 Task: Publish the service page.
Action: Mouse moved to (860, 112)
Screenshot: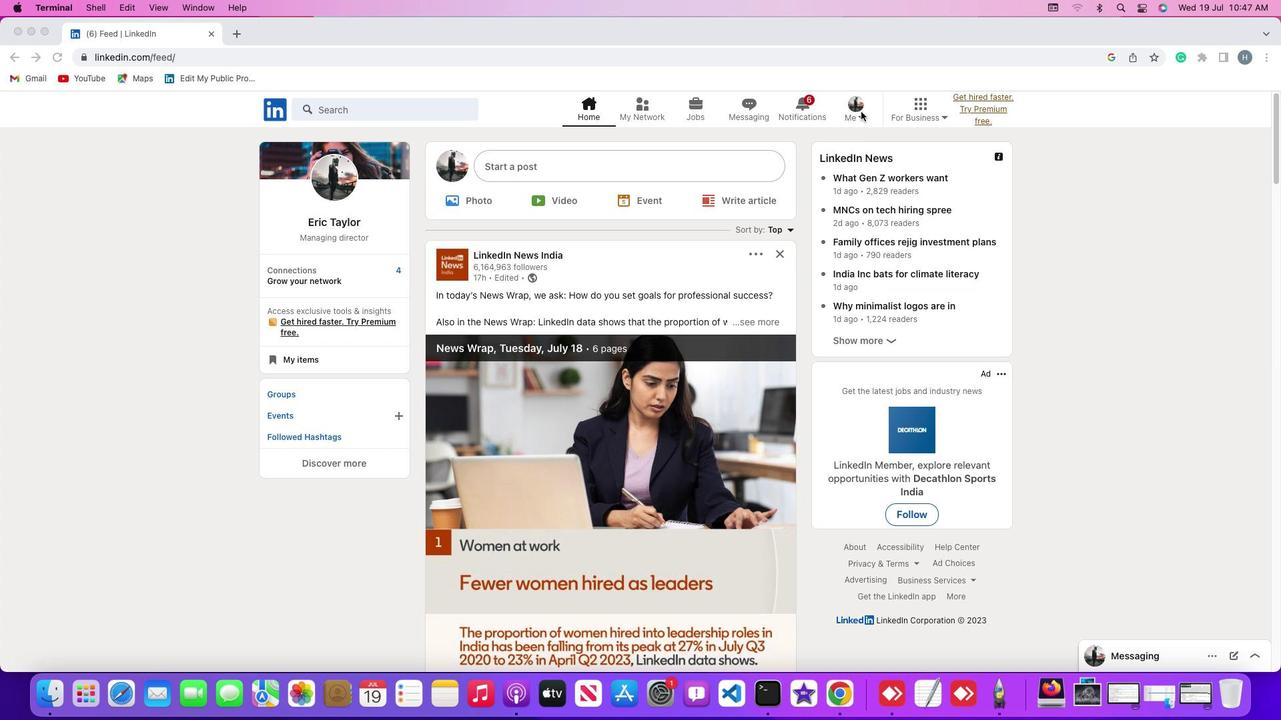 
Action: Mouse pressed left at (860, 112)
Screenshot: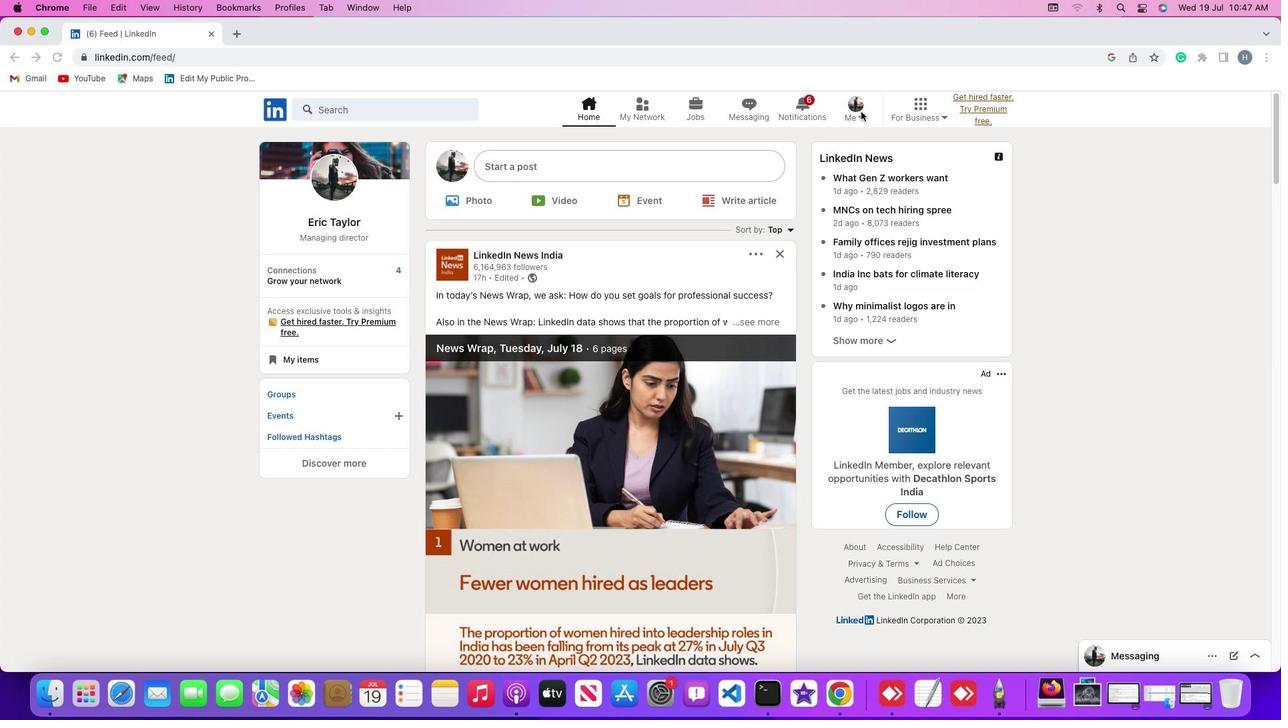 
Action: Mouse moved to (860, 115)
Screenshot: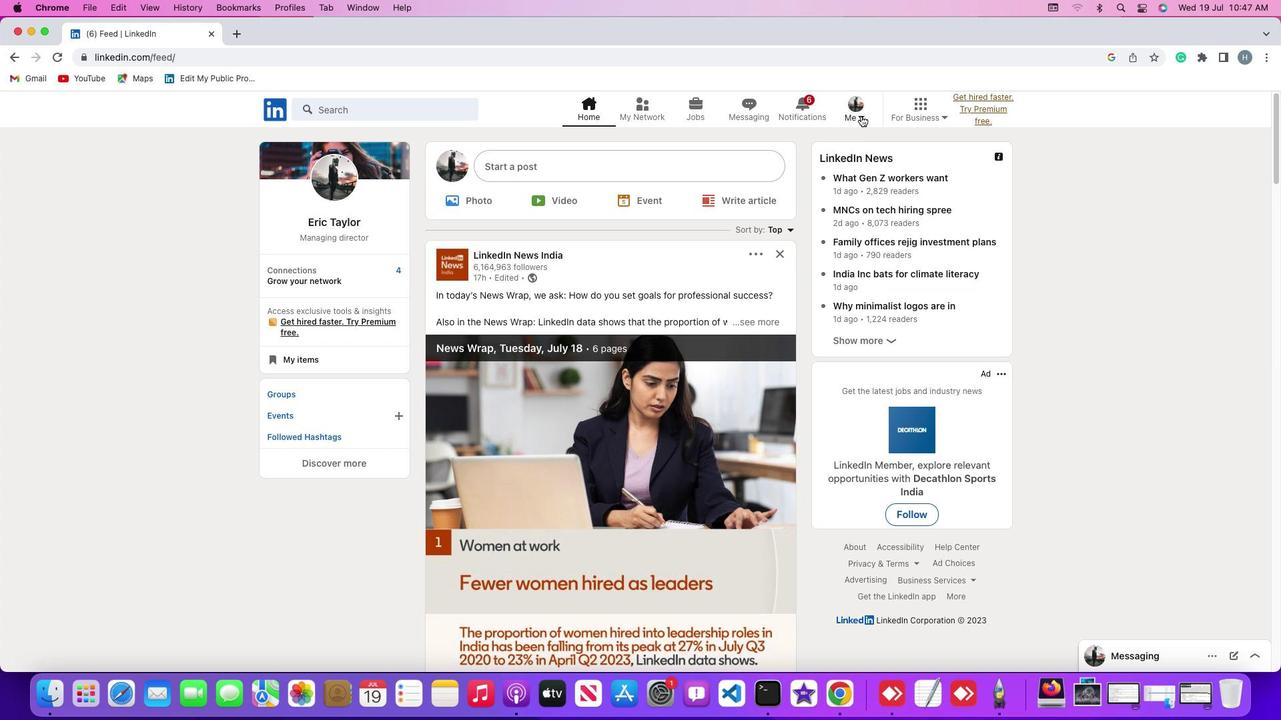 
Action: Mouse pressed left at (860, 115)
Screenshot: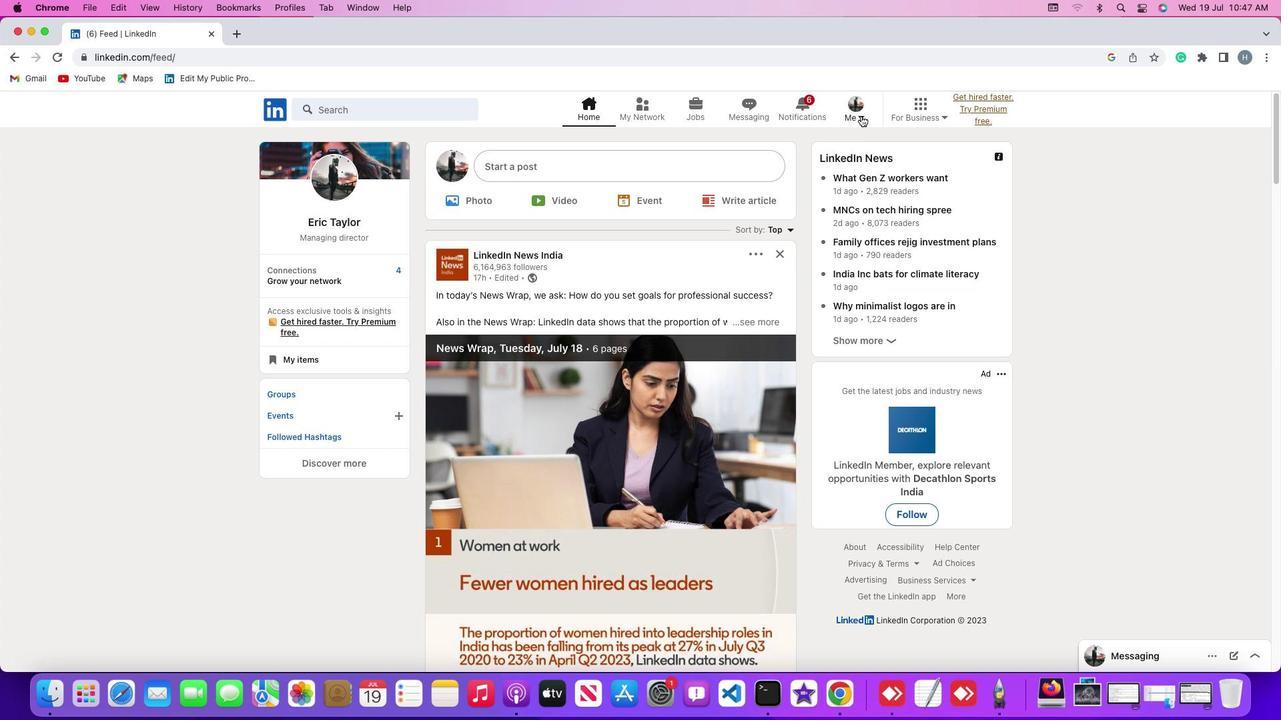 
Action: Mouse moved to (846, 184)
Screenshot: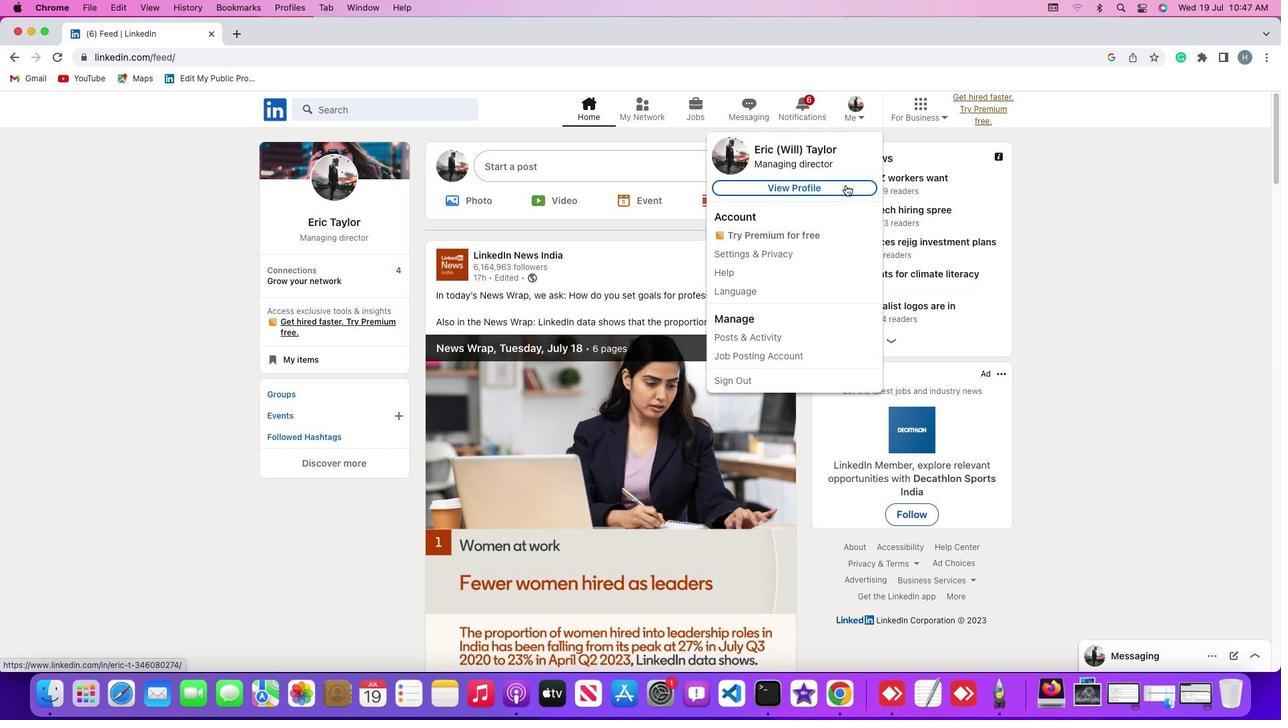 
Action: Mouse pressed left at (846, 184)
Screenshot: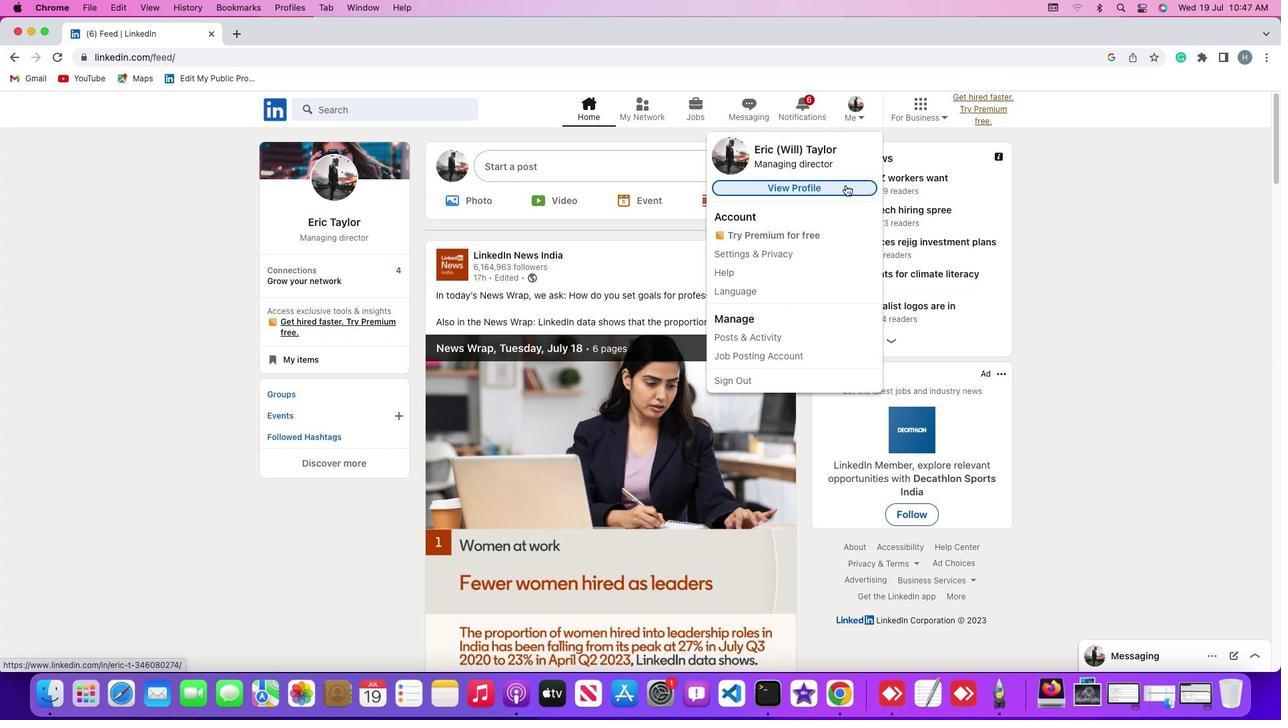 
Action: Mouse moved to (323, 397)
Screenshot: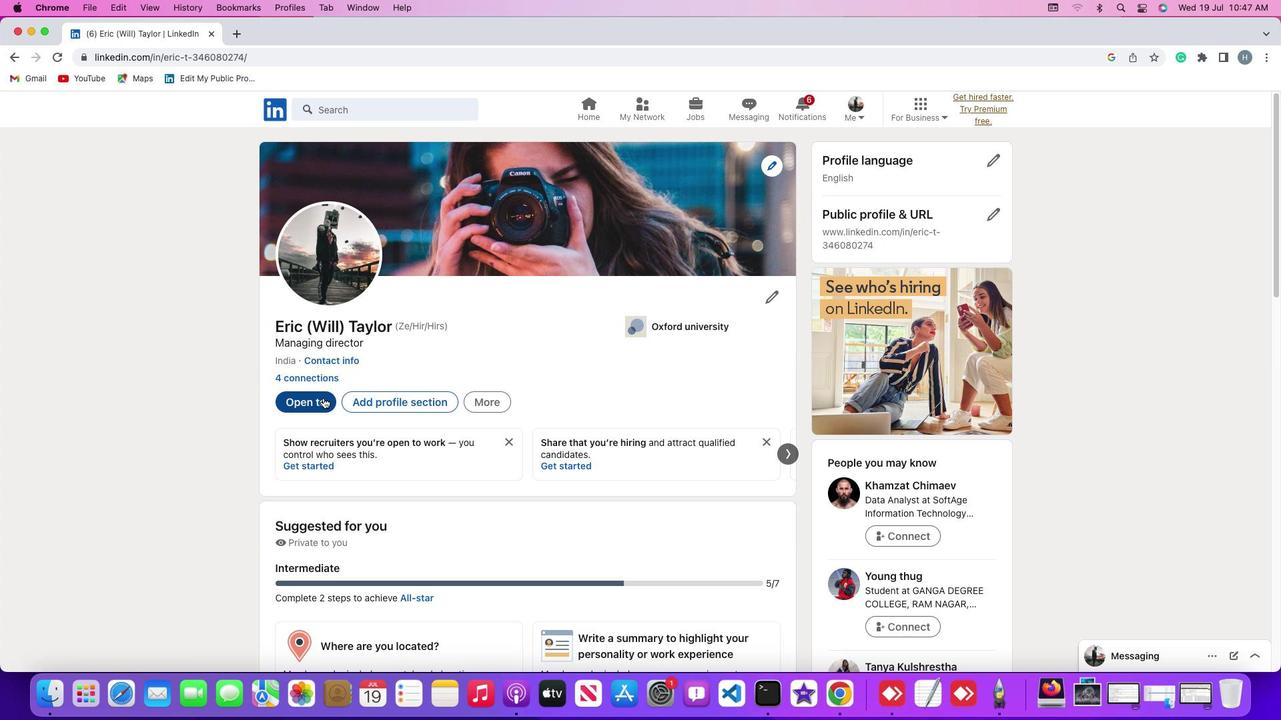 
Action: Mouse pressed left at (323, 397)
Screenshot: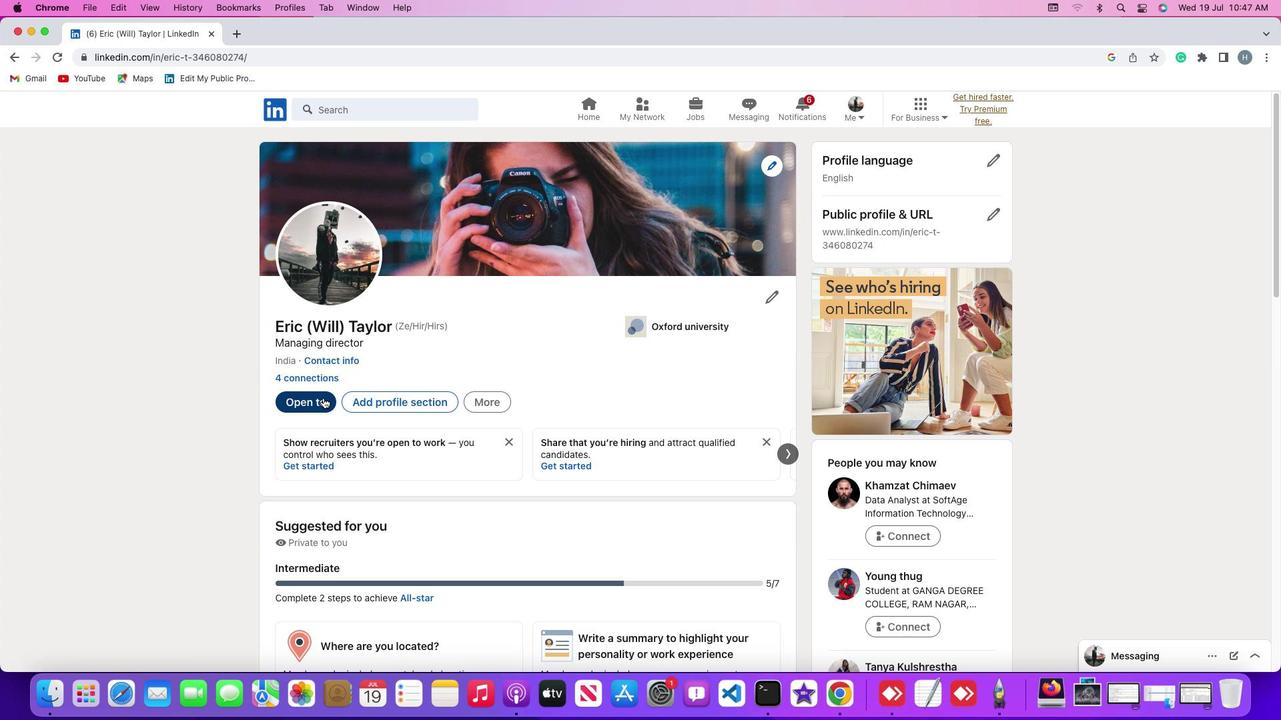 
Action: Mouse moved to (336, 535)
Screenshot: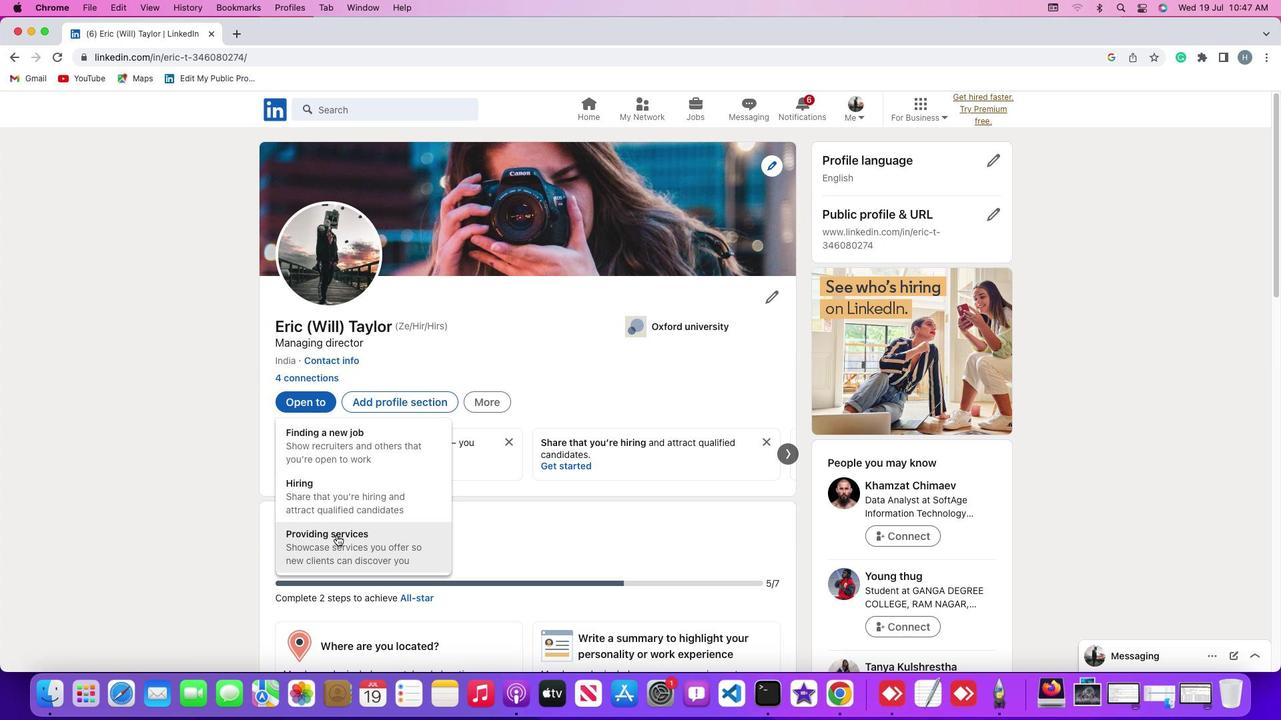
Action: Mouse pressed left at (336, 535)
Screenshot: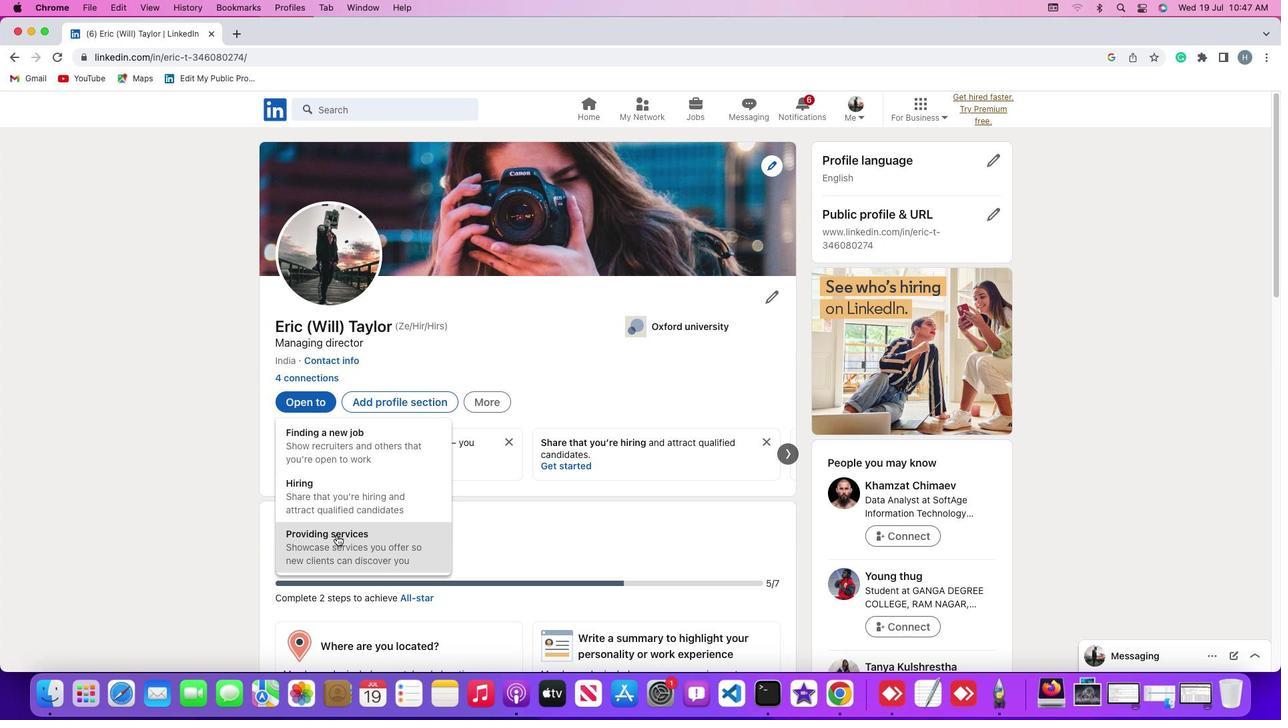 
Action: Mouse moved to (848, 316)
Screenshot: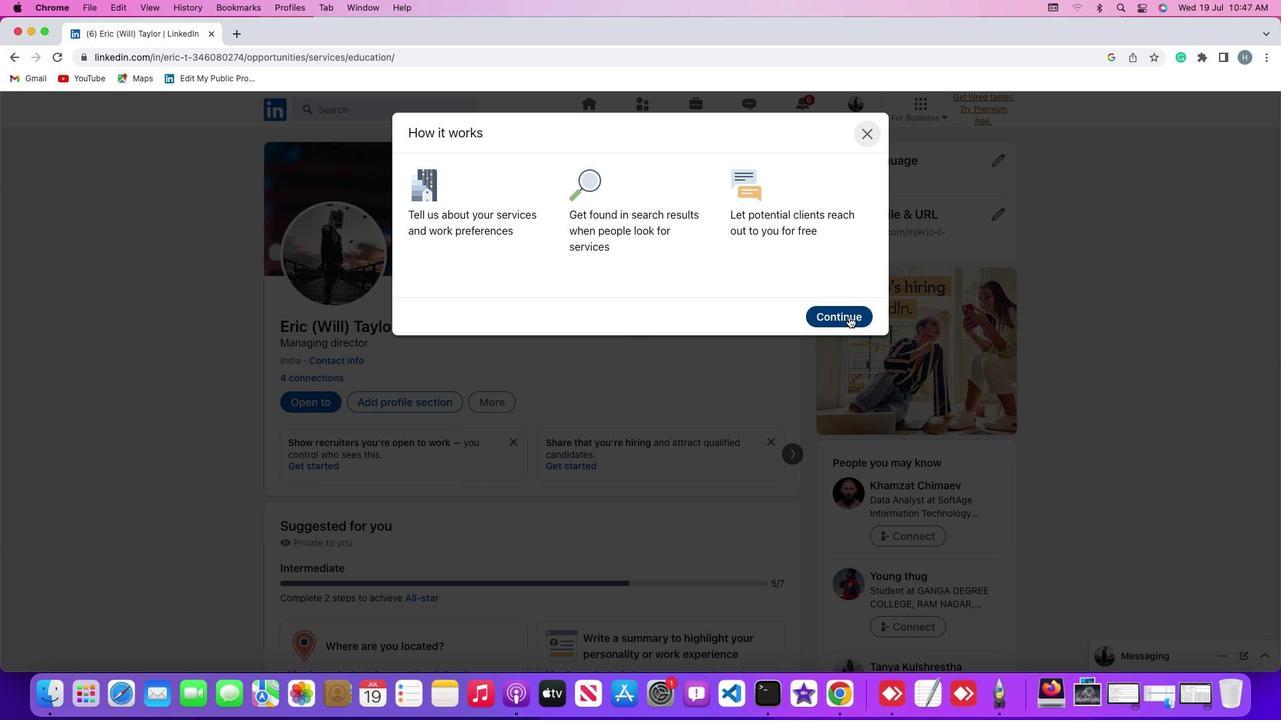 
Action: Mouse pressed left at (848, 316)
Screenshot: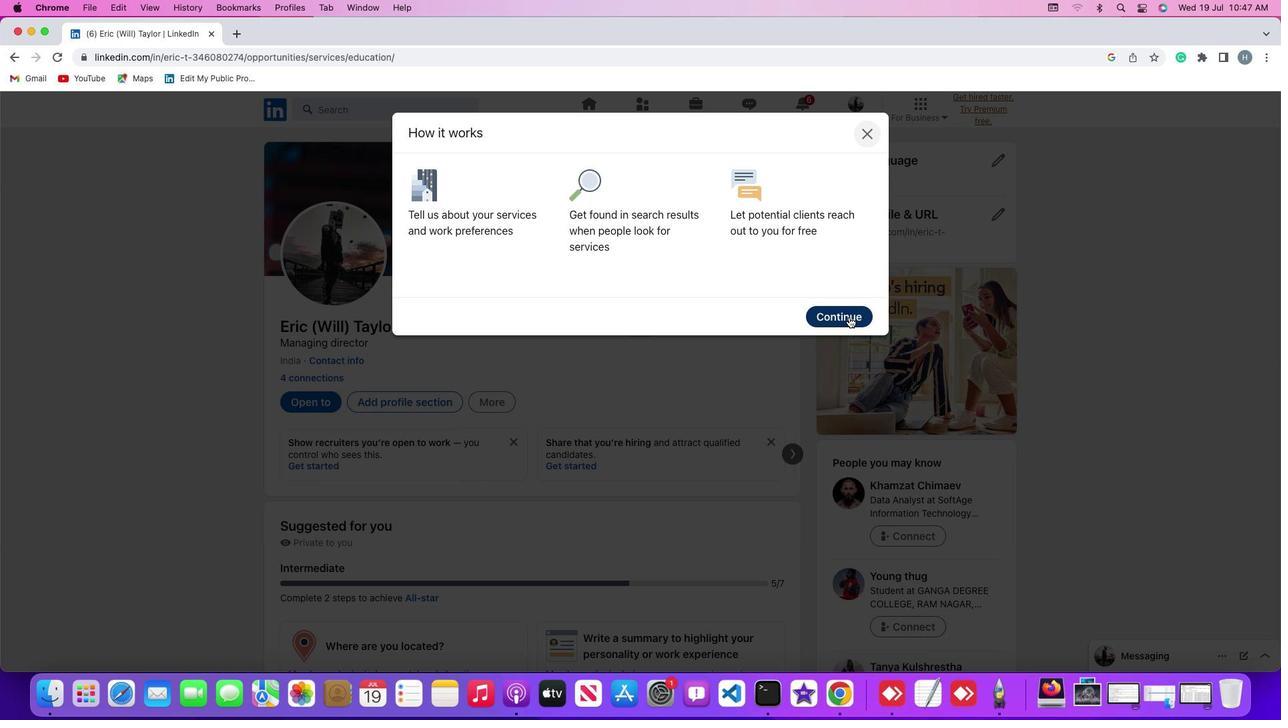
Action: Mouse moved to (845, 314)
Screenshot: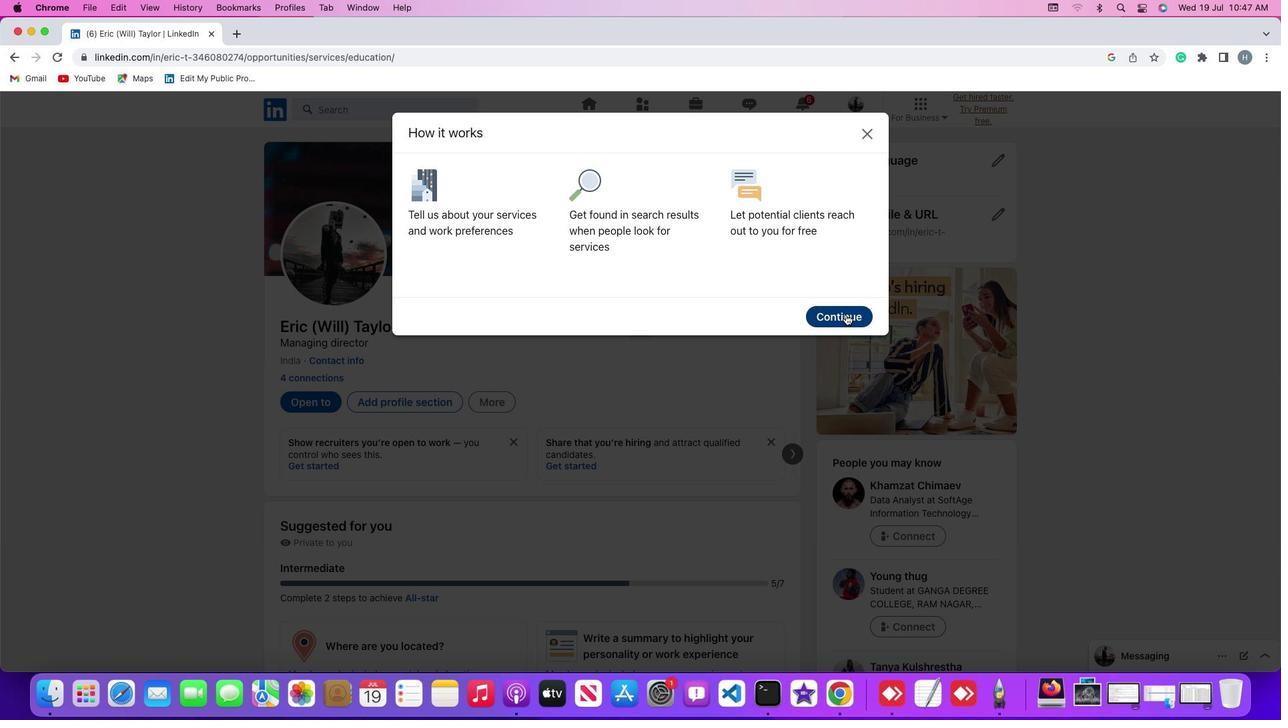 
Action: Mouse pressed left at (845, 314)
Screenshot: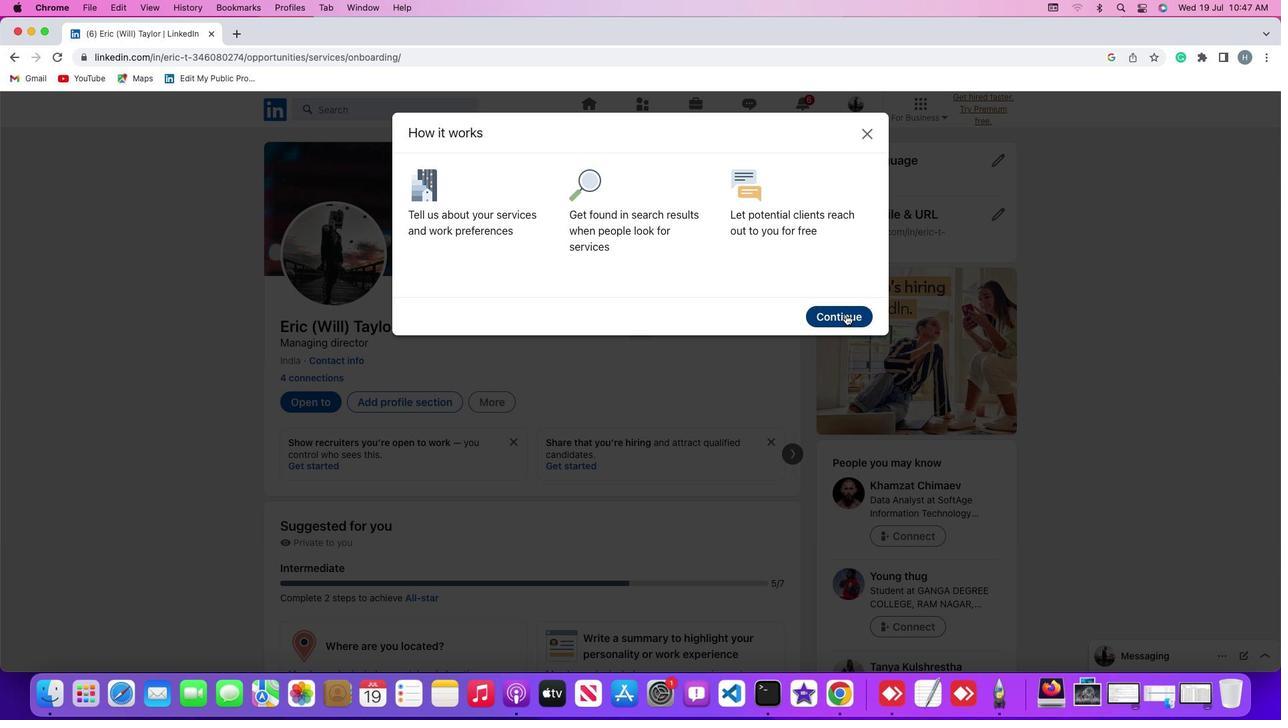 
Action: Mouse moved to (678, 439)
Screenshot: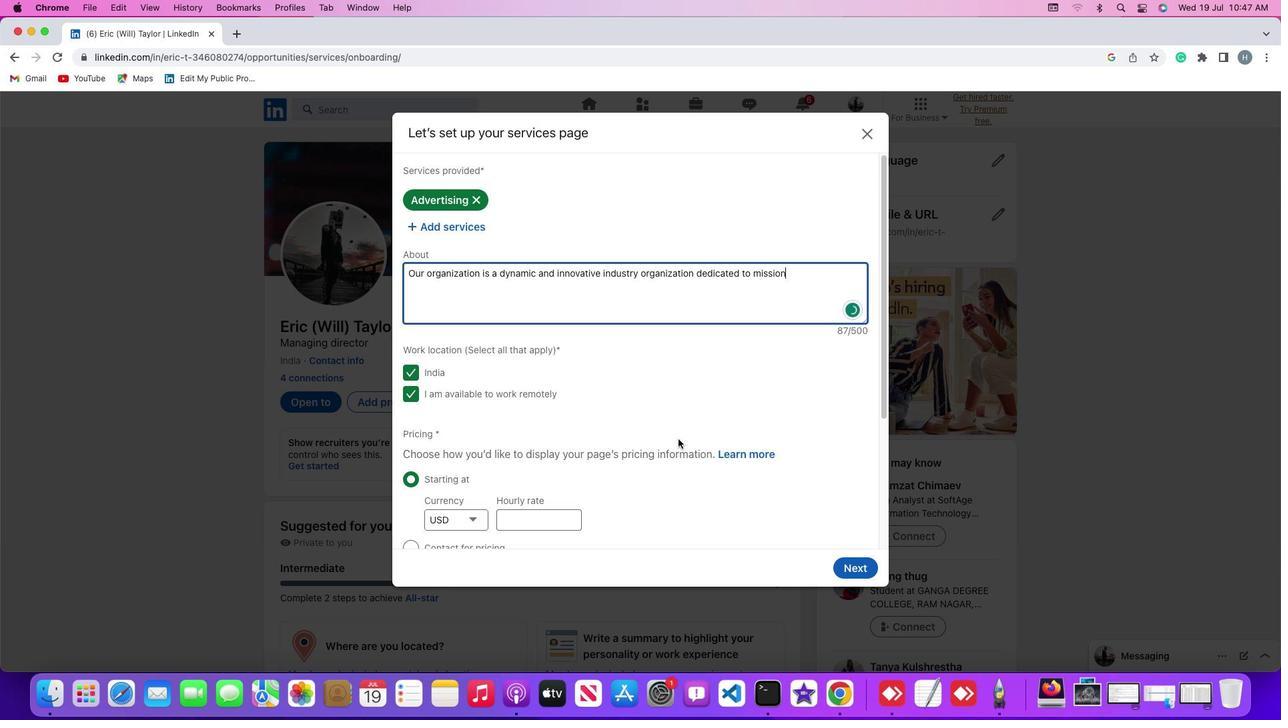 
Action: Mouse scrolled (678, 439) with delta (0, 0)
Screenshot: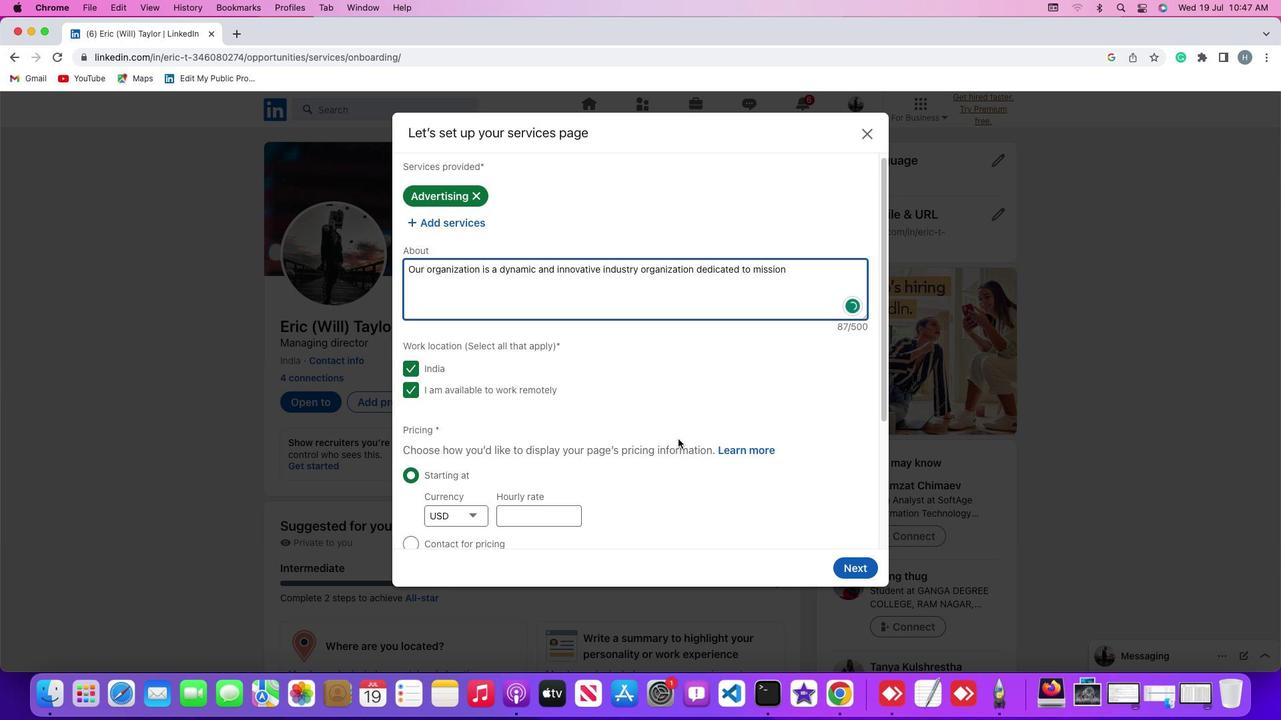 
Action: Mouse scrolled (678, 439) with delta (0, 0)
Screenshot: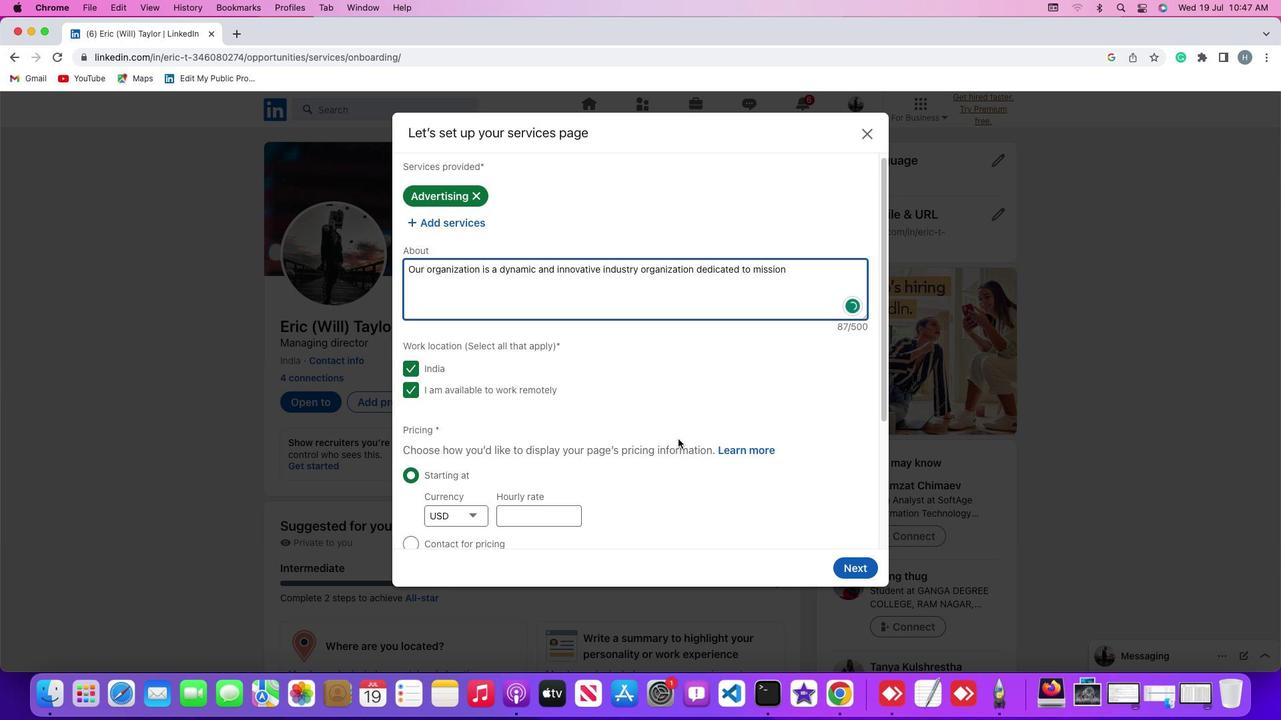 
Action: Mouse scrolled (678, 439) with delta (0, -2)
Screenshot: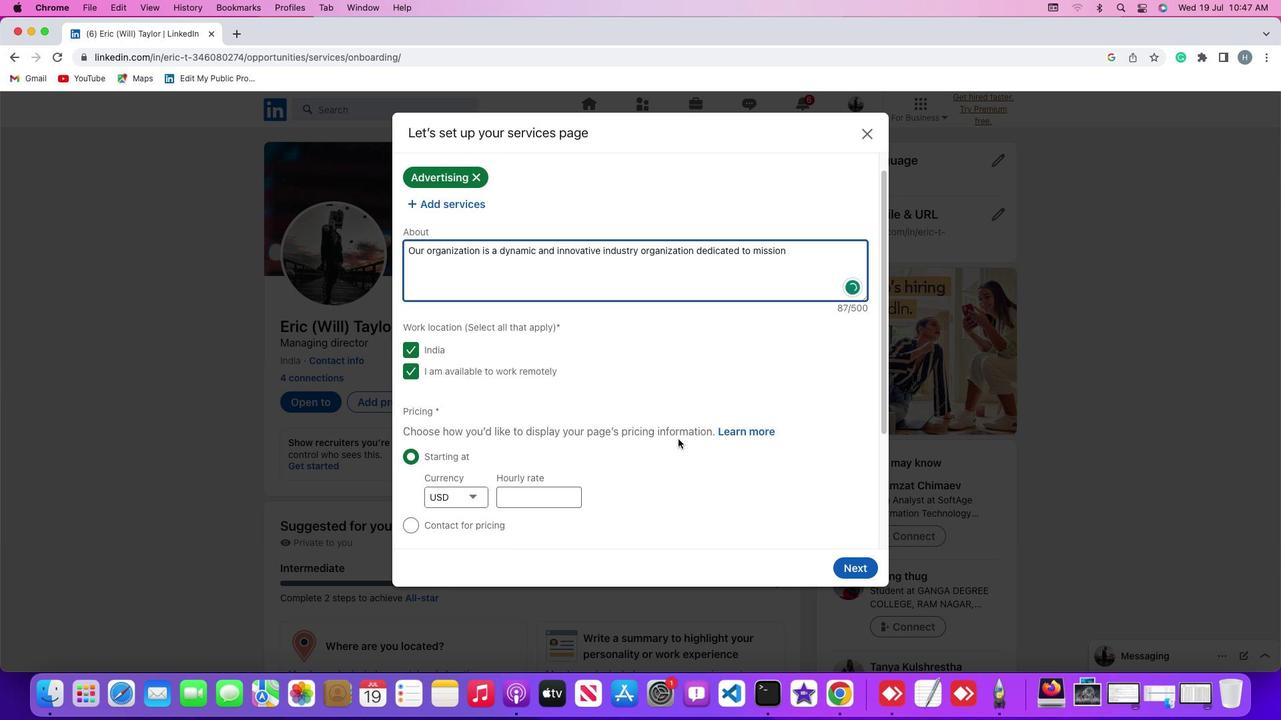 
Action: Mouse scrolled (678, 439) with delta (0, -3)
Screenshot: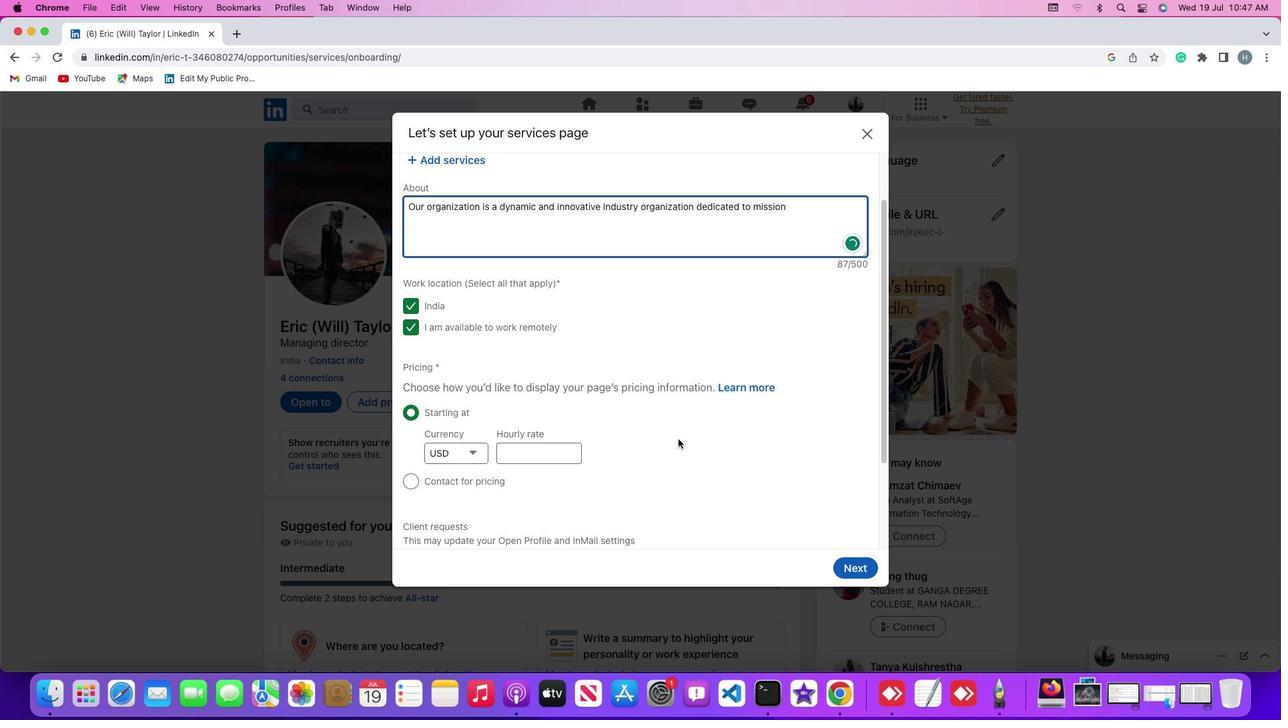 
Action: Mouse moved to (566, 332)
Screenshot: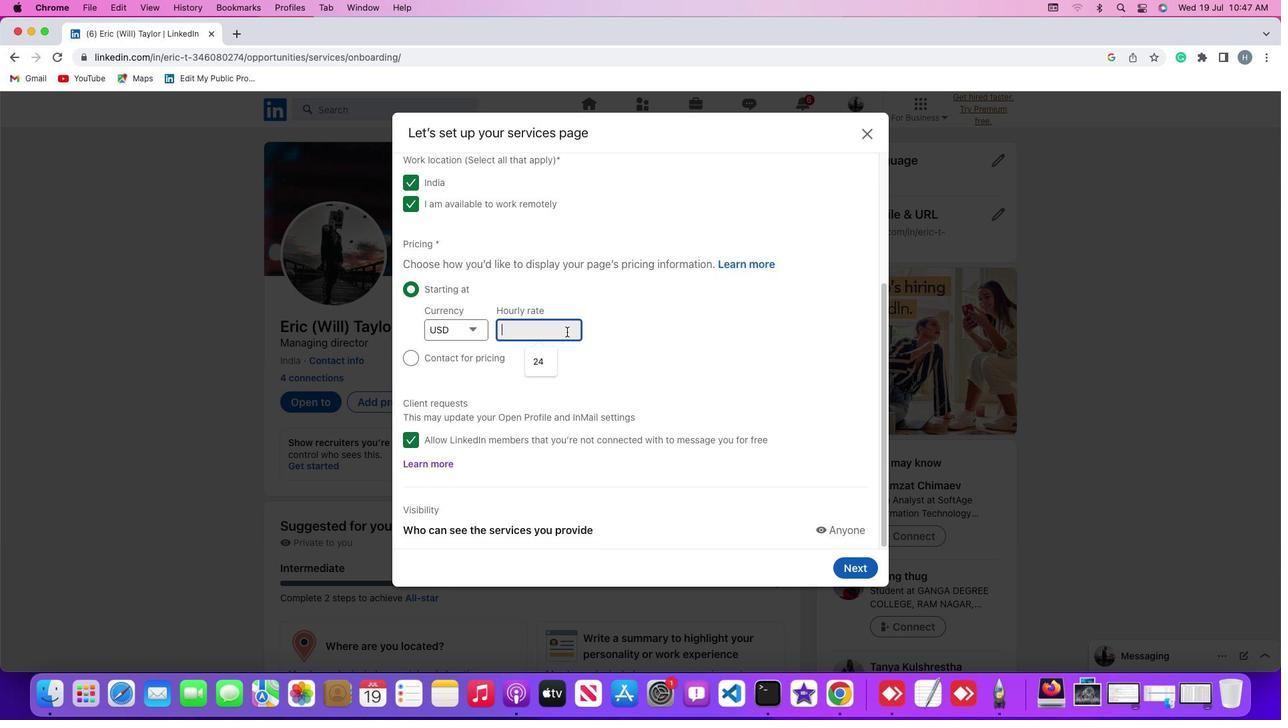 
Action: Mouse pressed left at (566, 332)
Screenshot: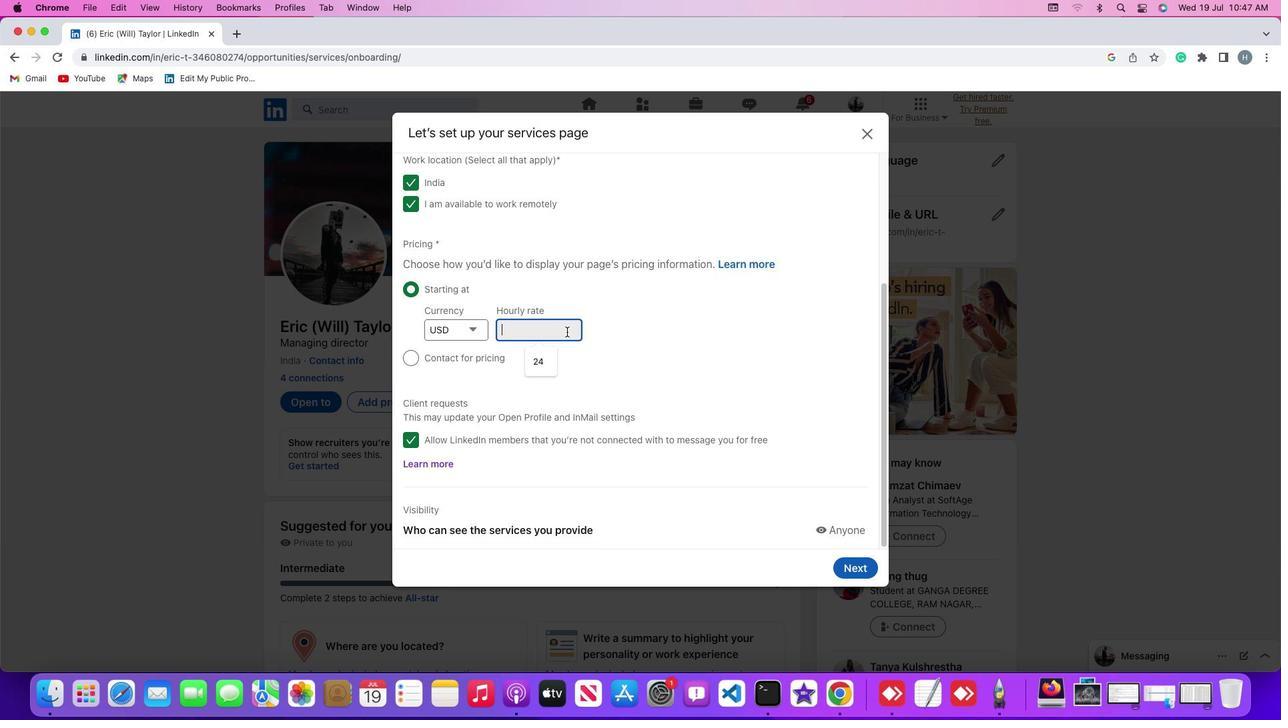 
Action: Mouse moved to (545, 365)
Screenshot: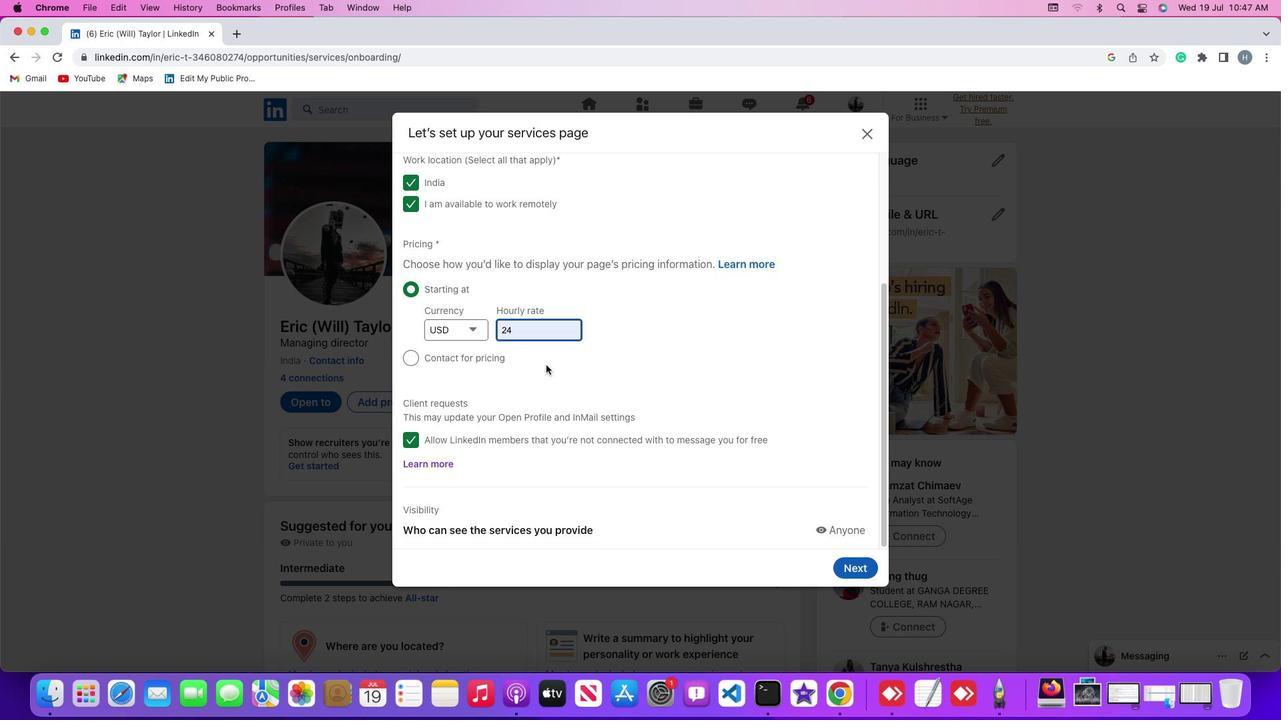 
Action: Mouse pressed left at (545, 365)
Screenshot: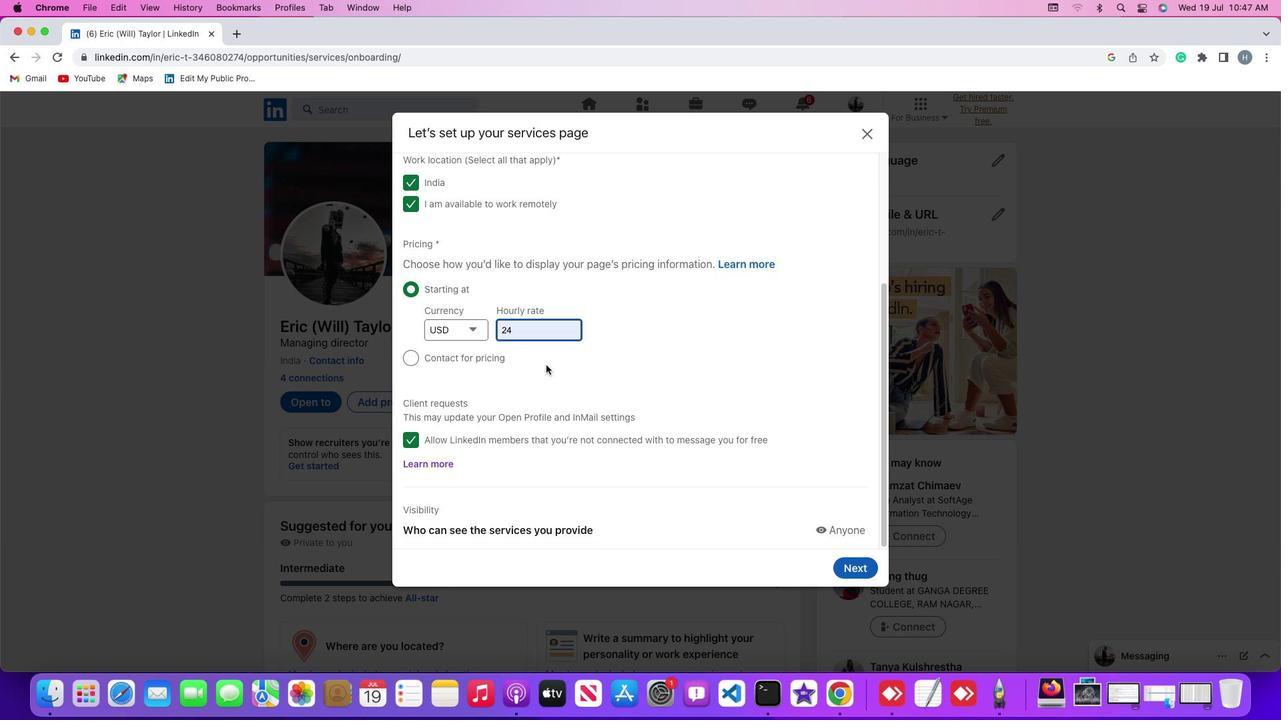 
Action: Mouse moved to (853, 568)
Screenshot: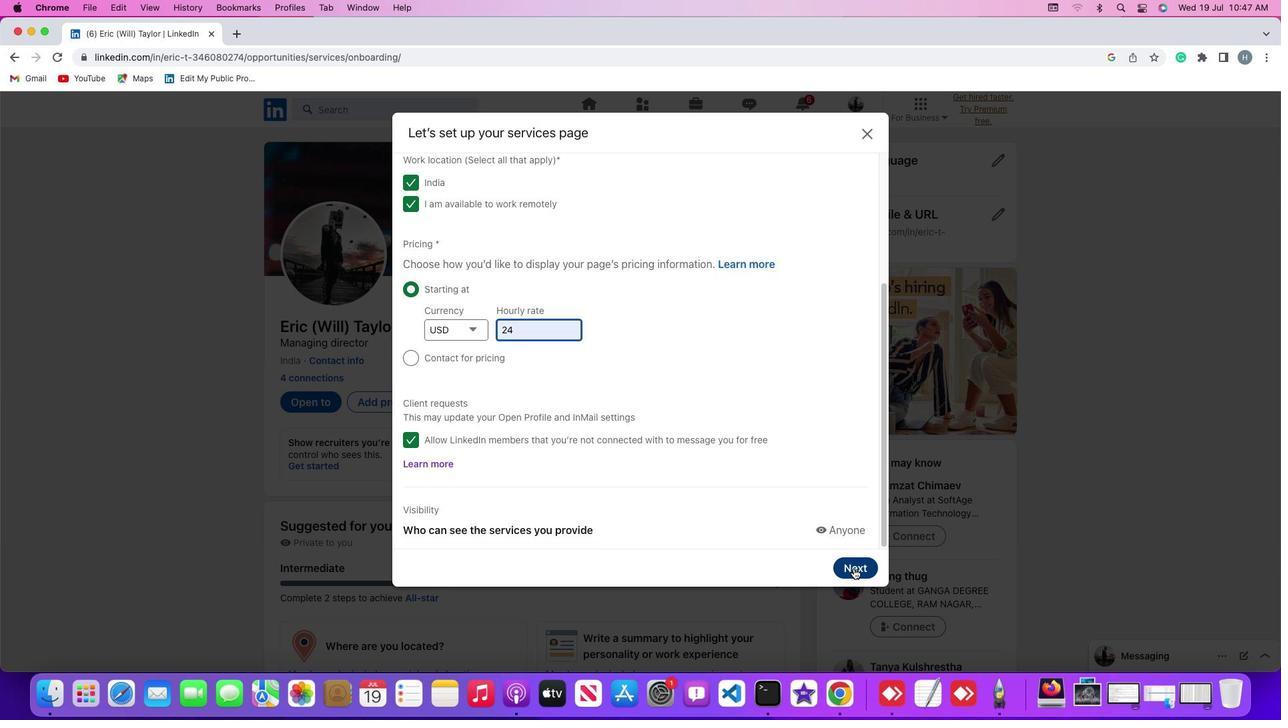 
Action: Mouse pressed left at (853, 568)
Screenshot: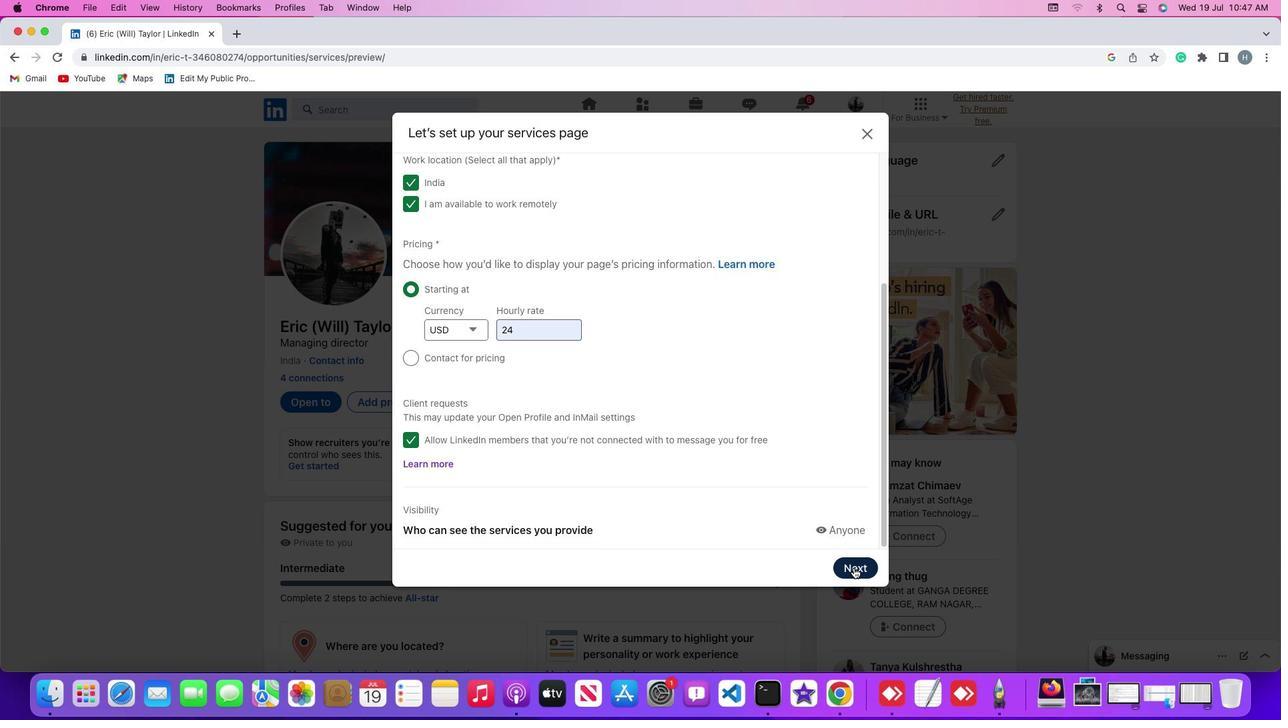 
Action: Mouse moved to (858, 564)
Screenshot: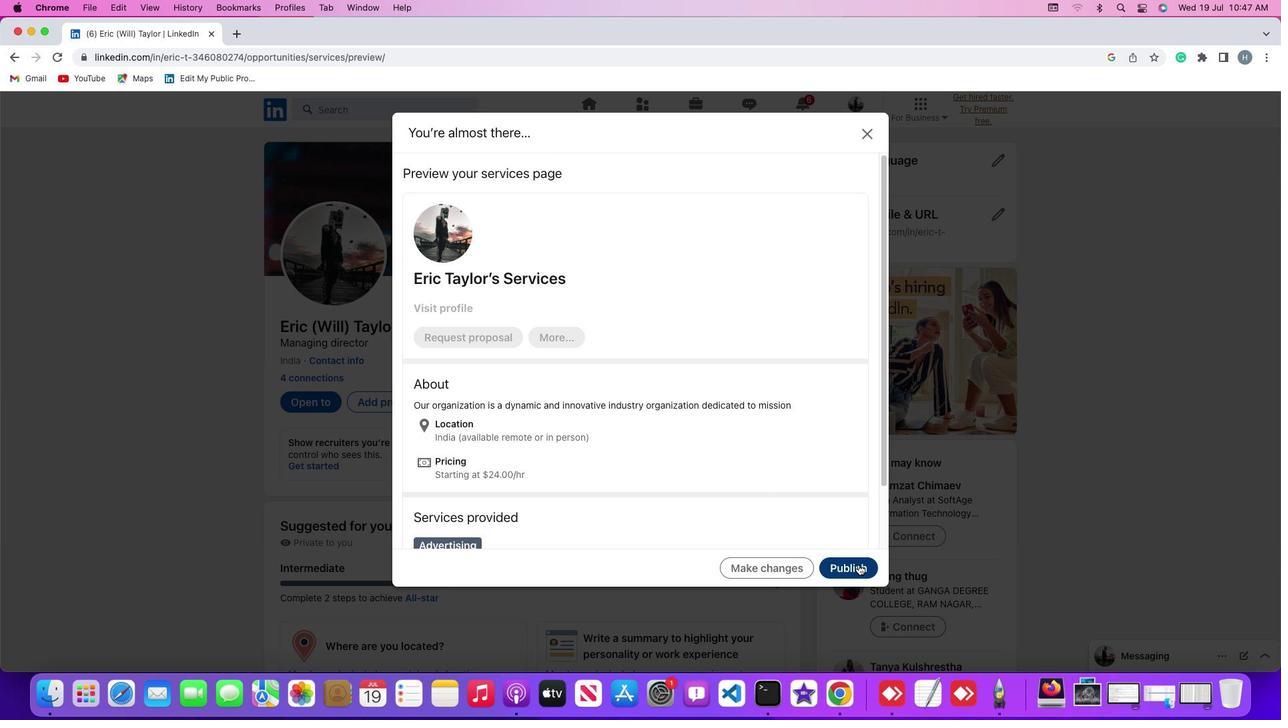 
Action: Mouse pressed left at (858, 564)
Screenshot: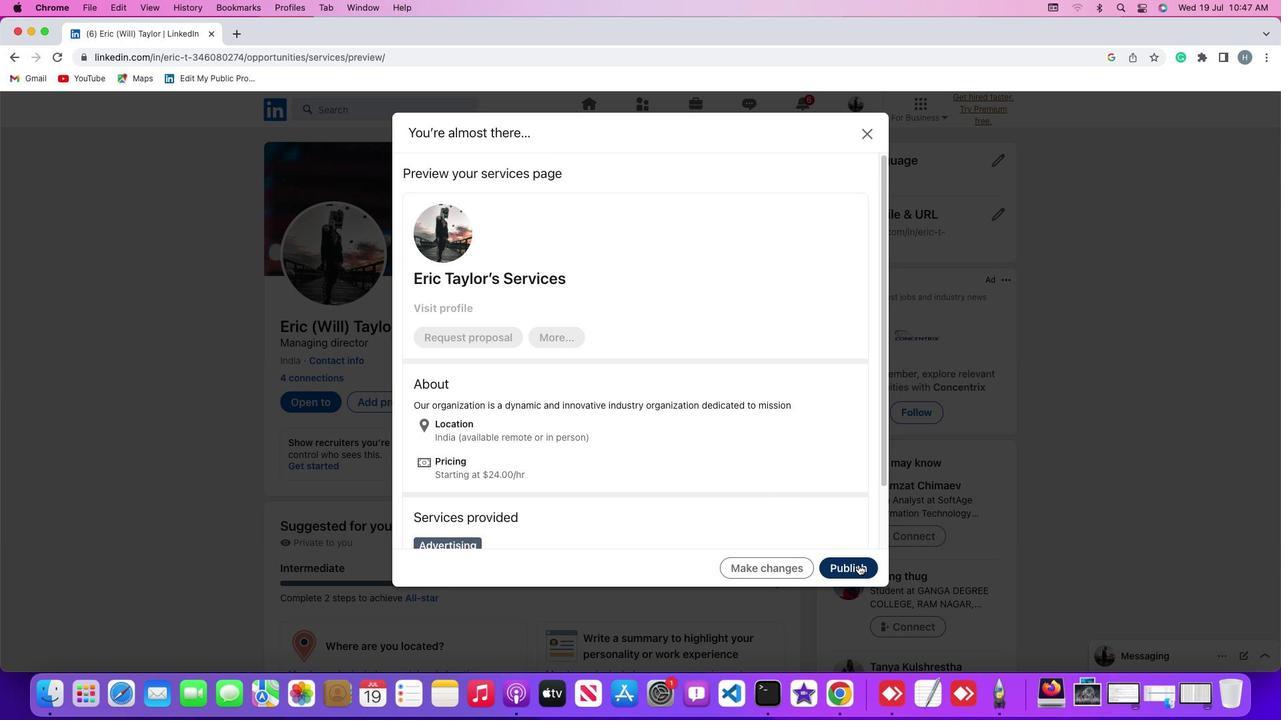 
Action: Mouse moved to (791, 459)
Screenshot: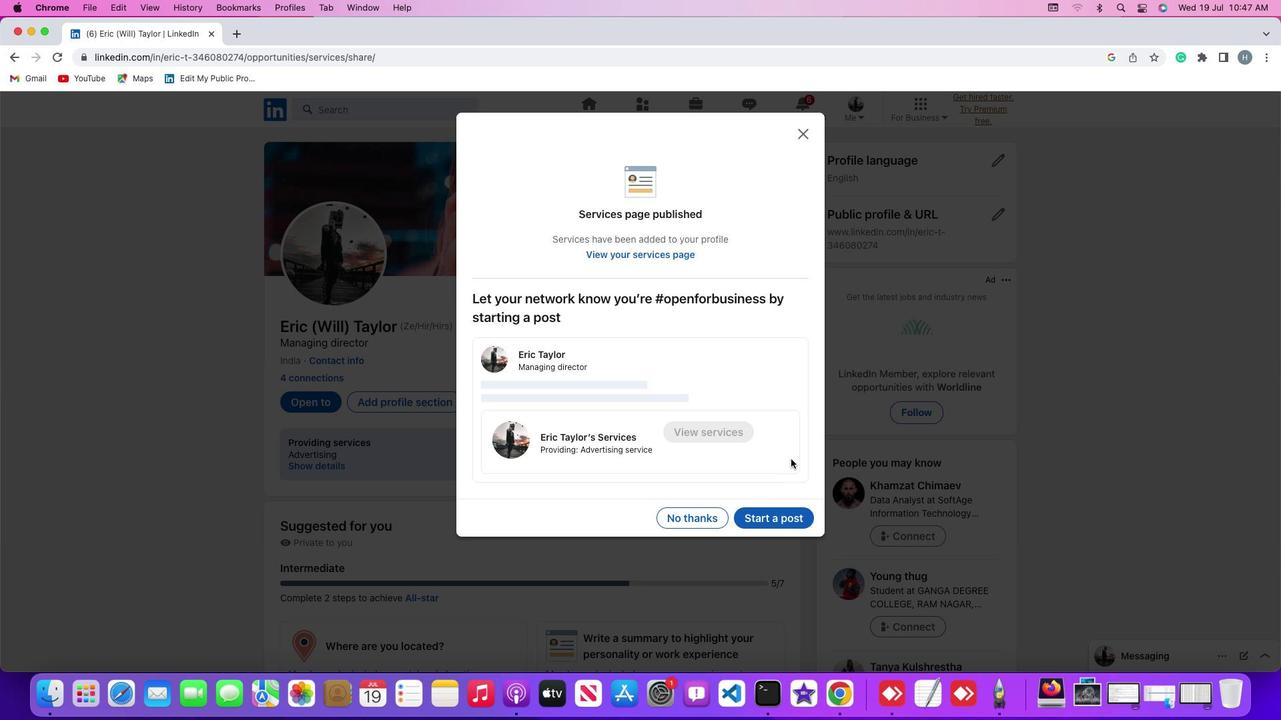 
